 Task: Filter the contracts by the recently viewed contracts
Action: Mouse scrolled (315, 139) with delta (0, 0)
Screenshot: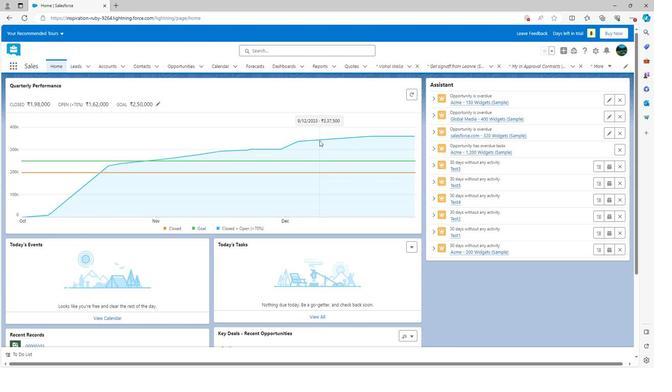 
Action: Mouse scrolled (315, 139) with delta (0, 0)
Screenshot: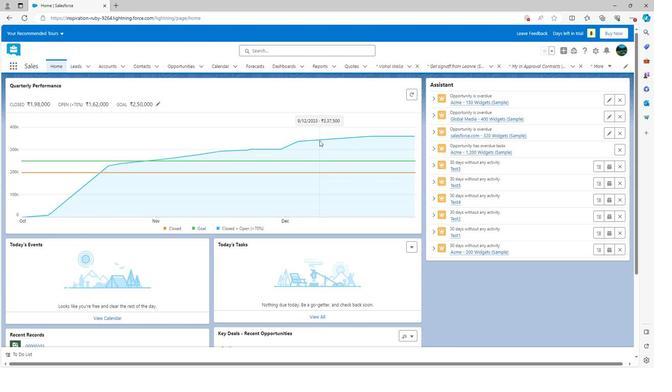 
Action: Mouse scrolled (315, 139) with delta (0, 0)
Screenshot: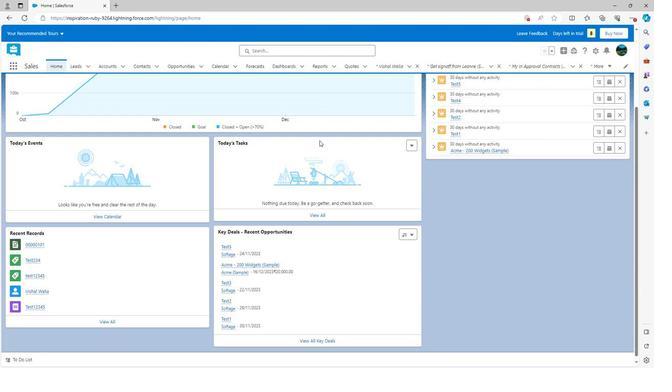 
Action: Mouse scrolled (315, 140) with delta (0, 0)
Screenshot: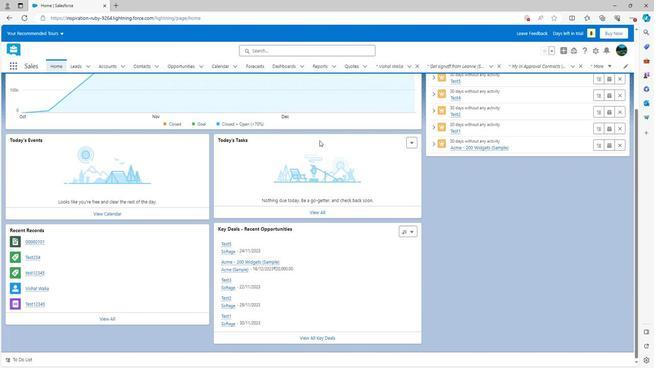 
Action: Mouse scrolled (315, 140) with delta (0, 0)
Screenshot: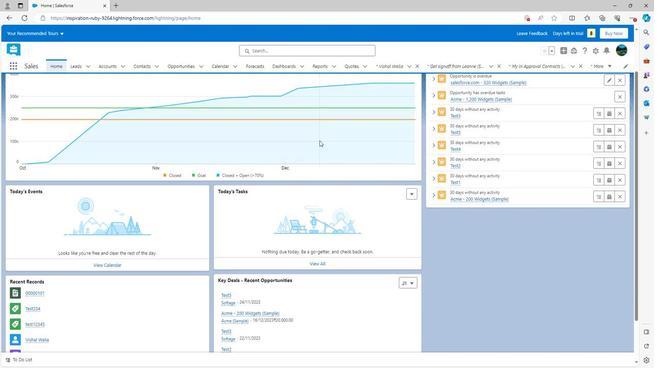 
Action: Mouse scrolled (315, 140) with delta (0, 0)
Screenshot: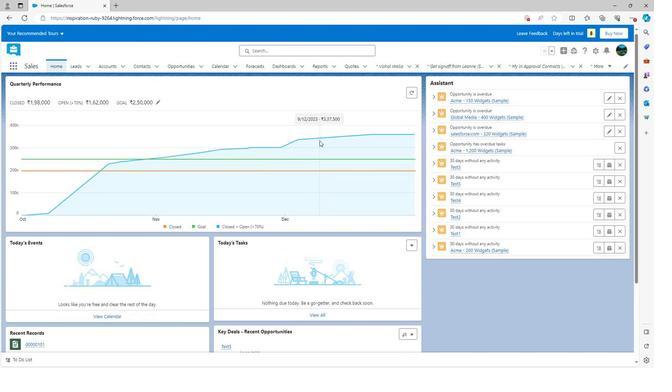 
Action: Mouse scrolled (315, 140) with delta (0, 0)
Screenshot: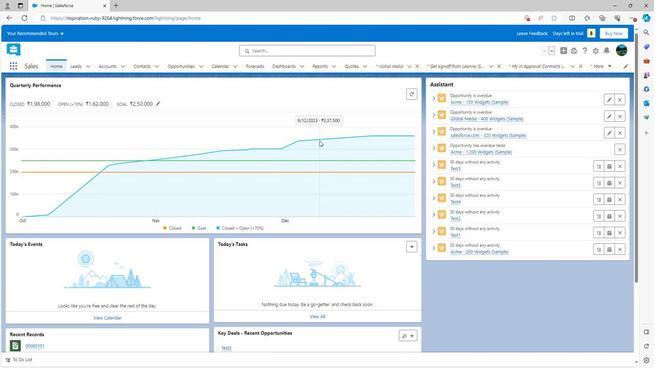 
Action: Mouse moved to (545, 67)
Screenshot: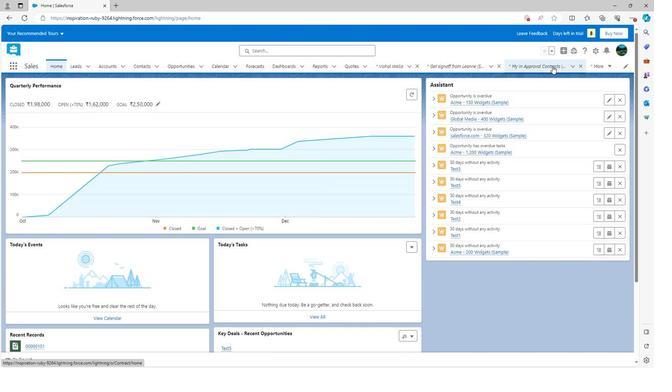 
Action: Mouse pressed left at (545, 67)
Screenshot: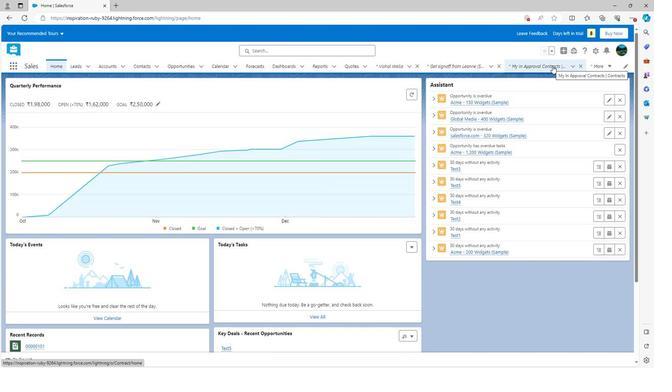 
Action: Mouse moved to (75, 91)
Screenshot: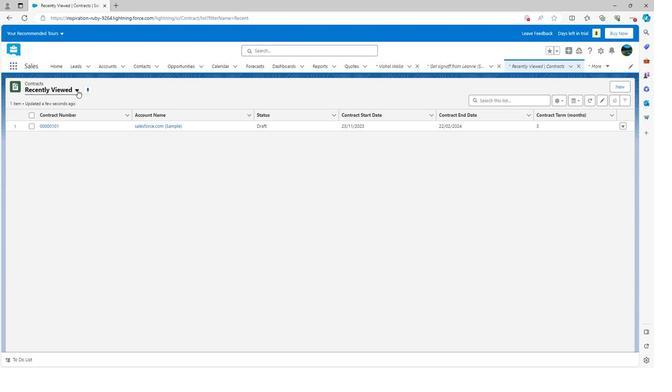 
Action: Mouse pressed left at (75, 91)
Screenshot: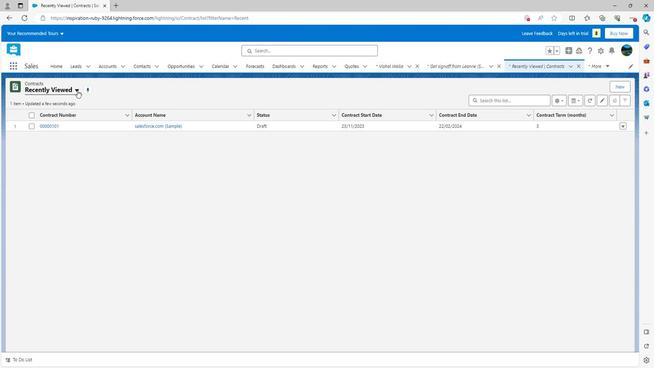 
Action: Mouse moved to (68, 200)
Screenshot: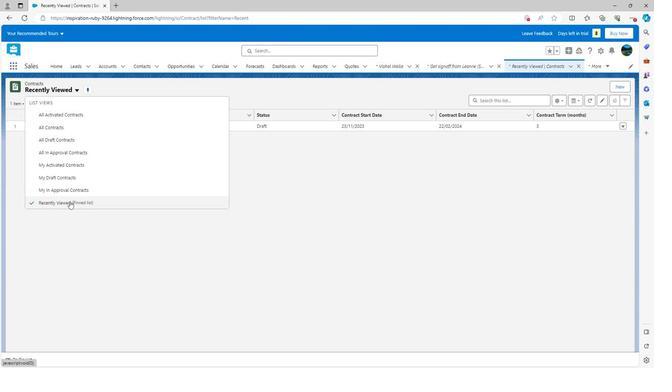 
Action: Mouse pressed left at (68, 200)
Screenshot: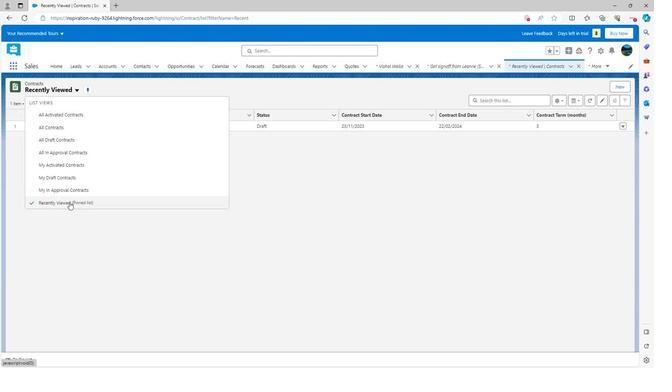 
Action: Mouse moved to (57, 126)
Screenshot: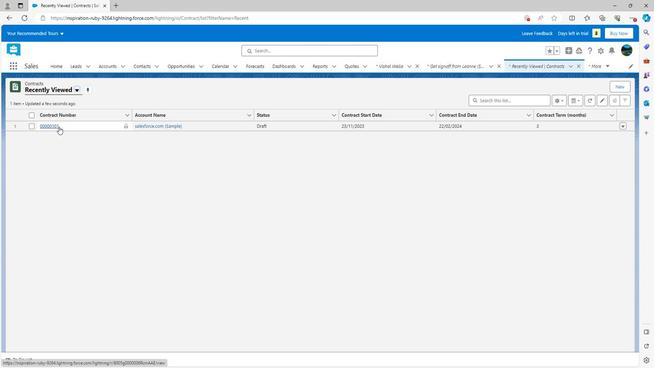 
Action: Mouse pressed left at (57, 126)
Screenshot: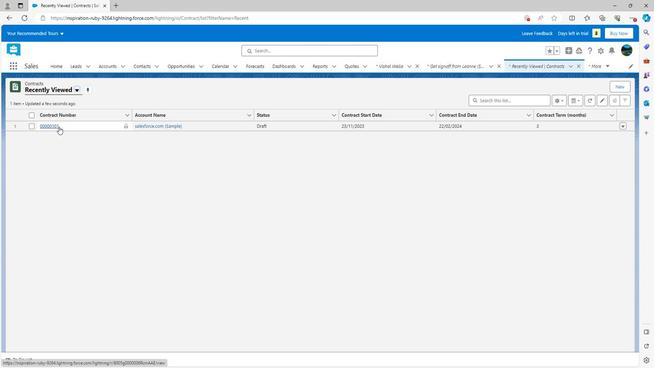 
Action: Mouse moved to (536, 66)
Screenshot: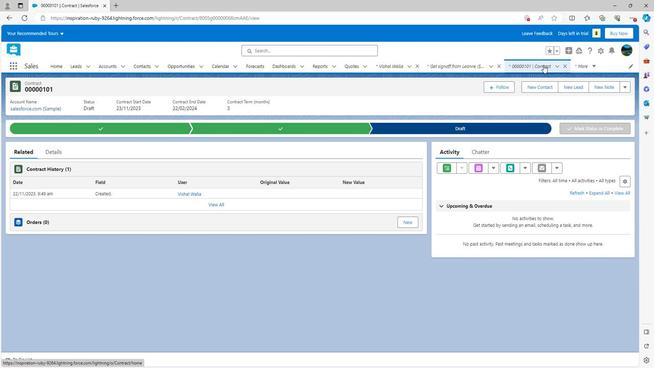 
Action: Mouse pressed left at (536, 66)
Screenshot: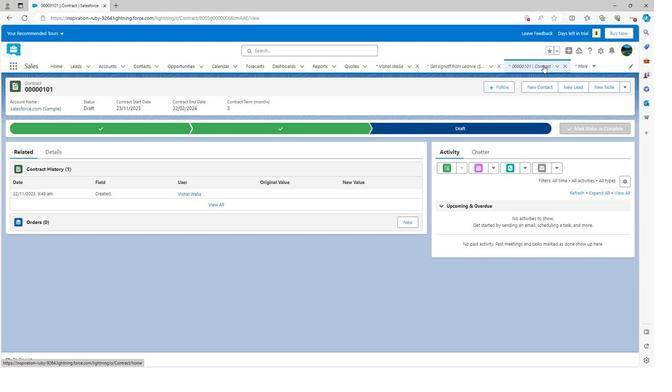 
Action: Mouse moved to (247, 162)
Screenshot: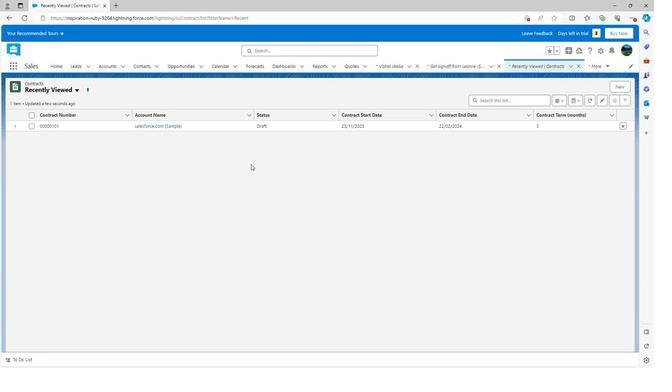 
